 Task: Create a new spreadsheet using the template "Personal: To-Do List".
Action: Mouse moved to (46, 100)
Screenshot: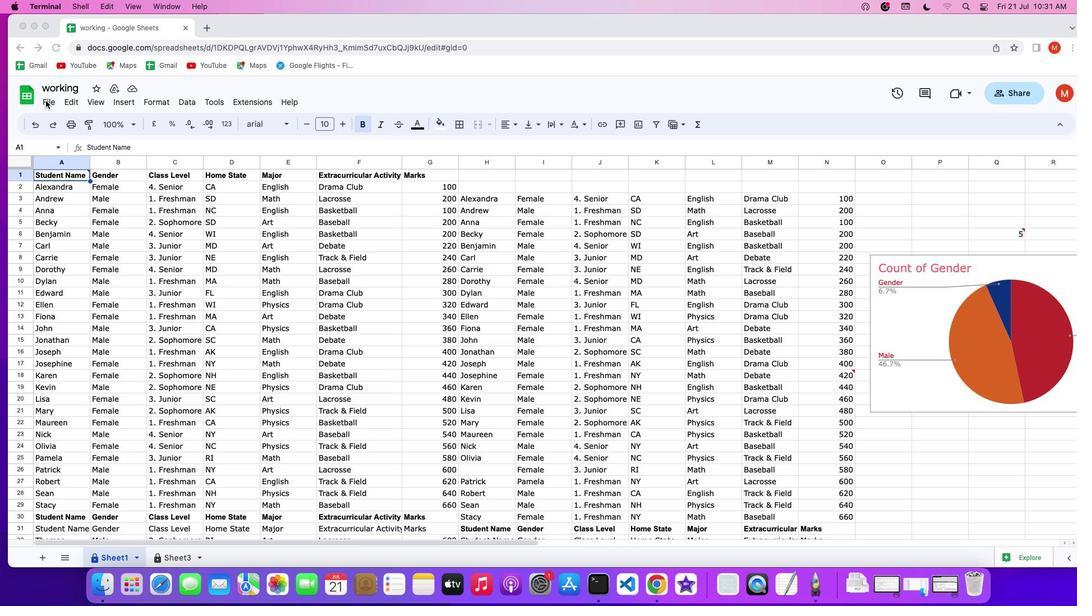 
Action: Mouse pressed left at (46, 100)
Screenshot: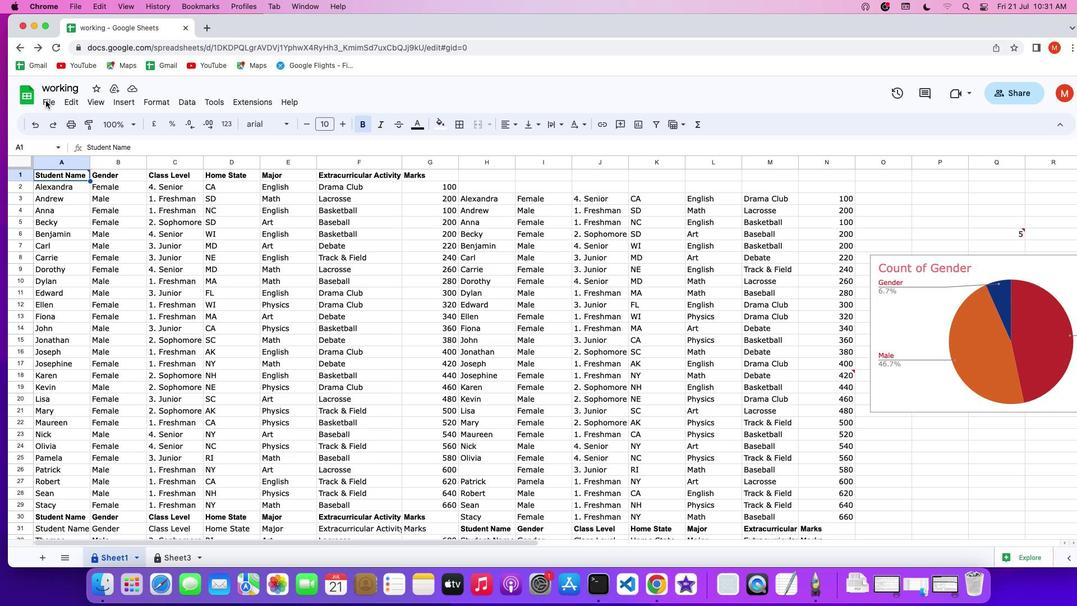 
Action: Mouse pressed left at (46, 100)
Screenshot: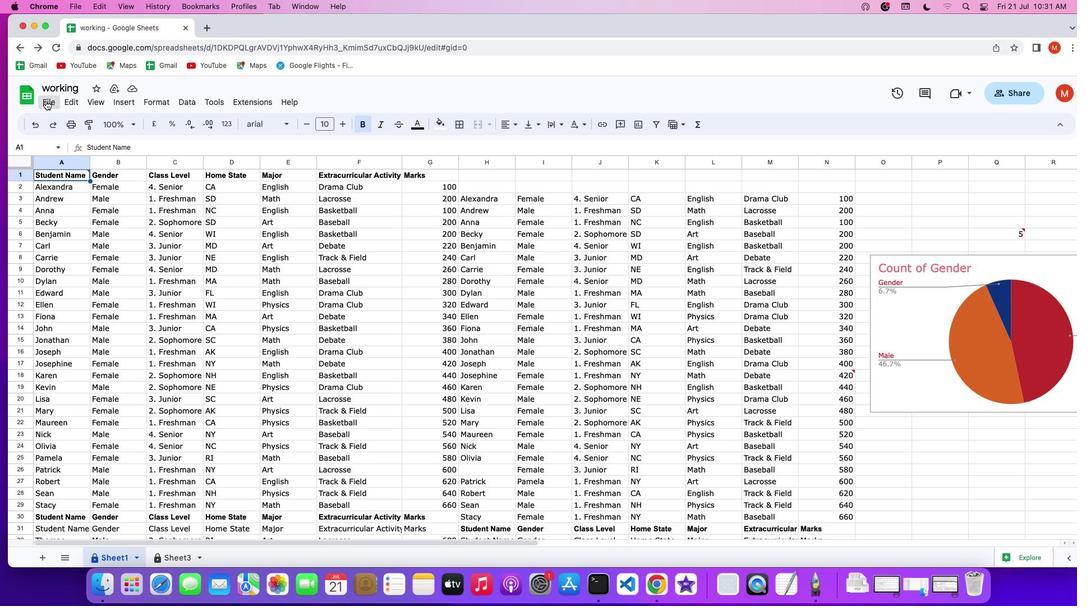 
Action: Mouse pressed left at (46, 100)
Screenshot: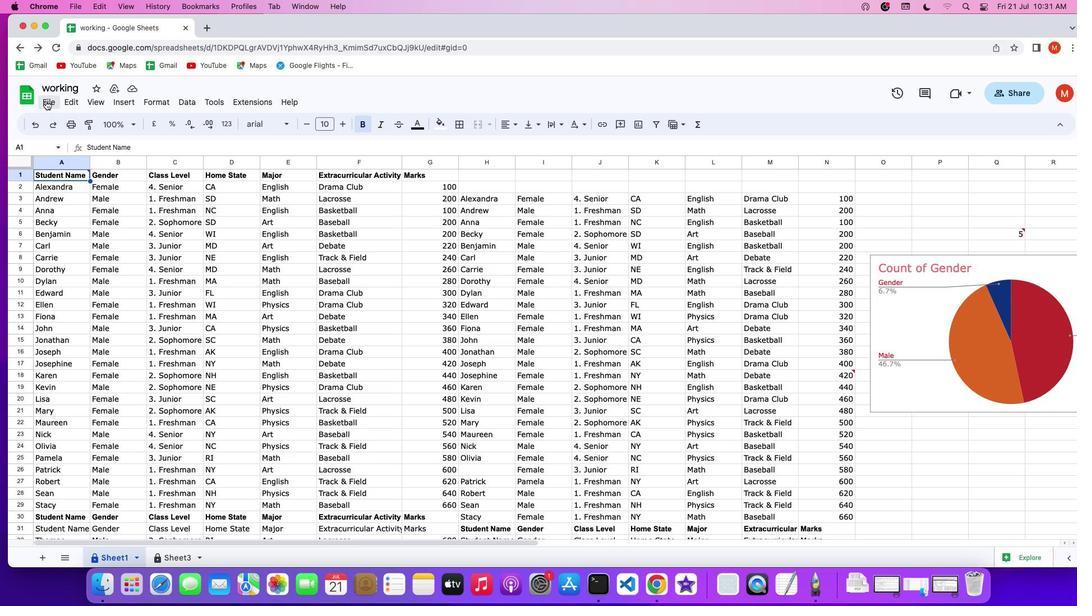 
Action: Mouse moved to (255, 138)
Screenshot: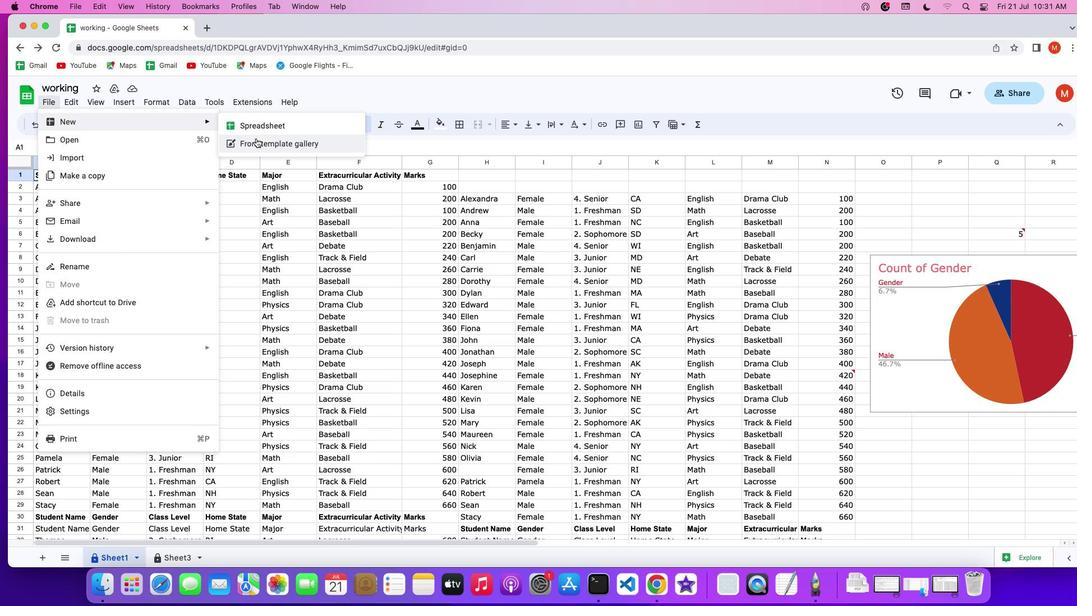 
Action: Mouse pressed left at (255, 138)
Screenshot: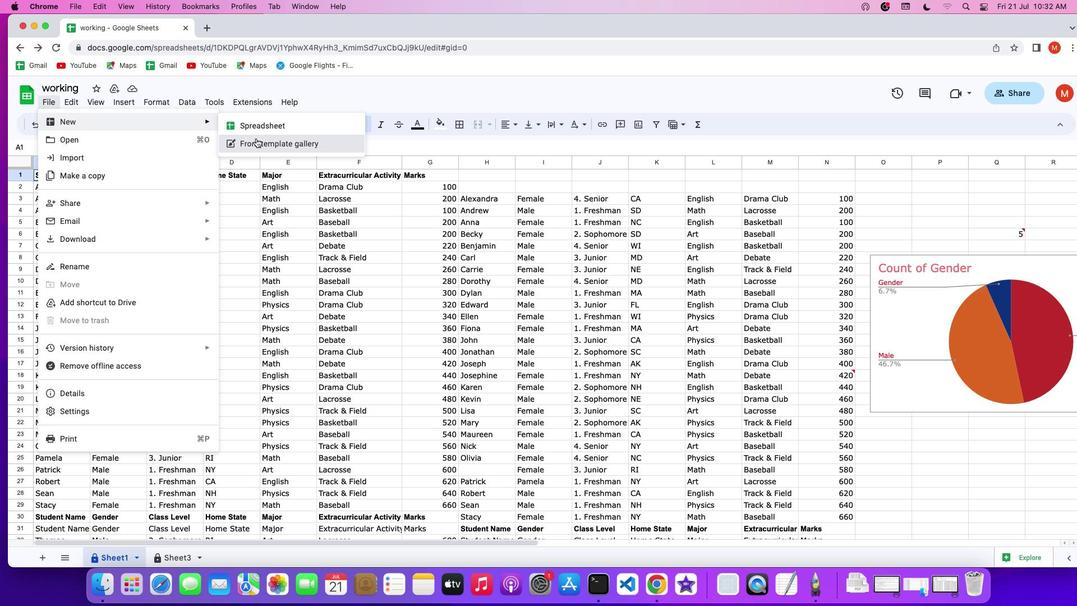 
Action: Mouse moved to (271, 333)
Screenshot: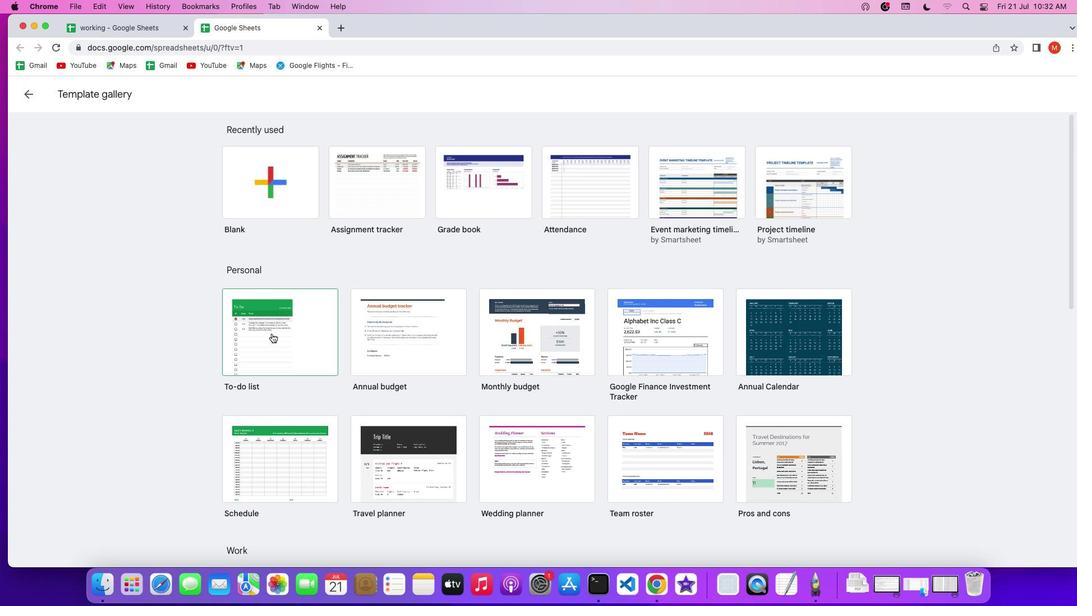 
Action: Mouse pressed left at (271, 333)
Screenshot: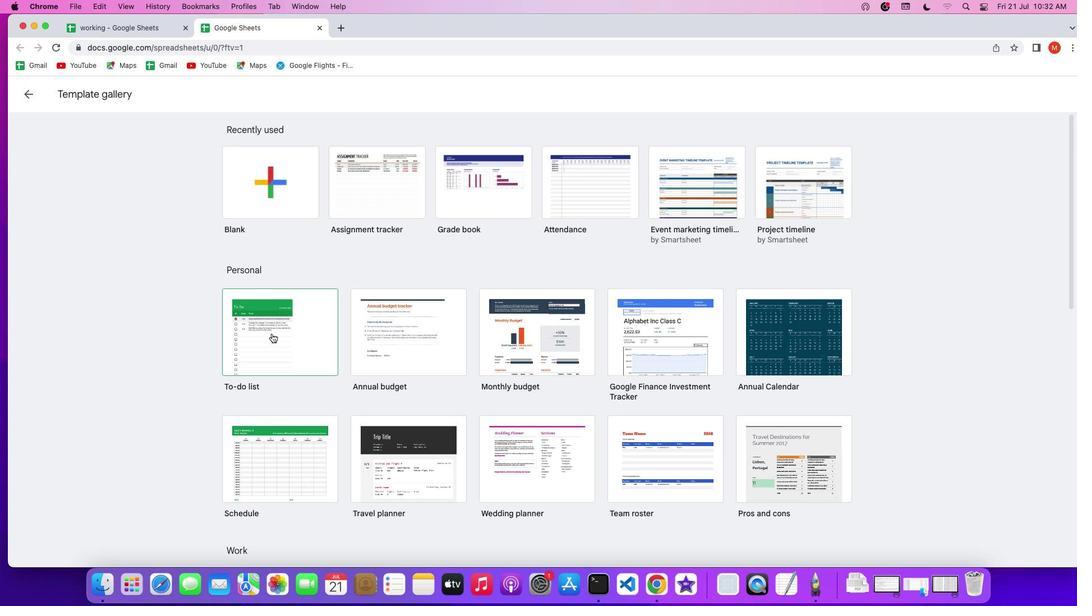 
Action: Mouse pressed left at (271, 333)
Screenshot: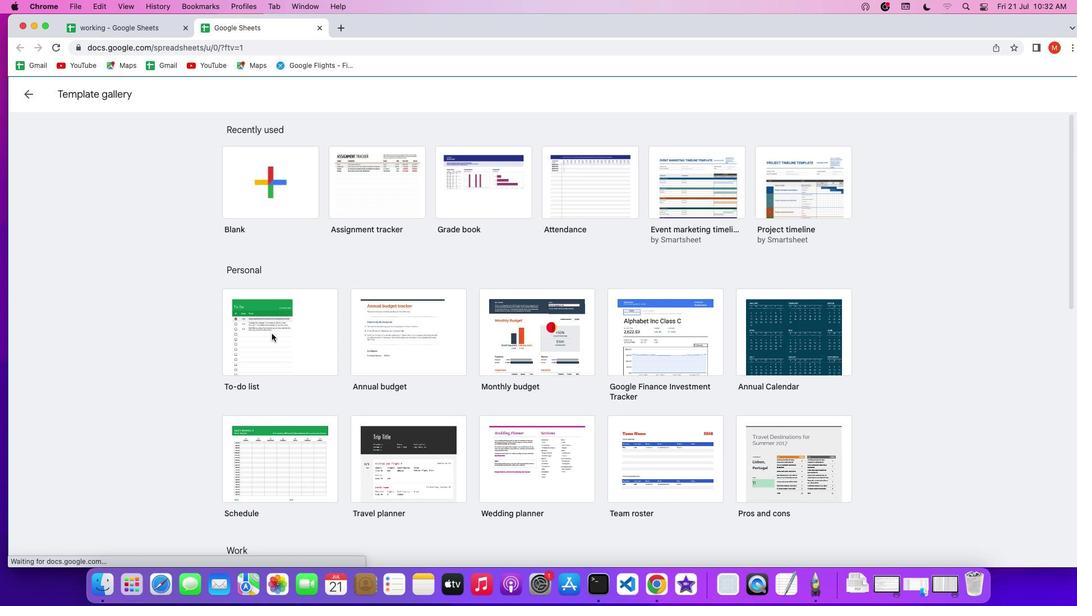 
Action: Mouse moved to (279, 338)
Screenshot: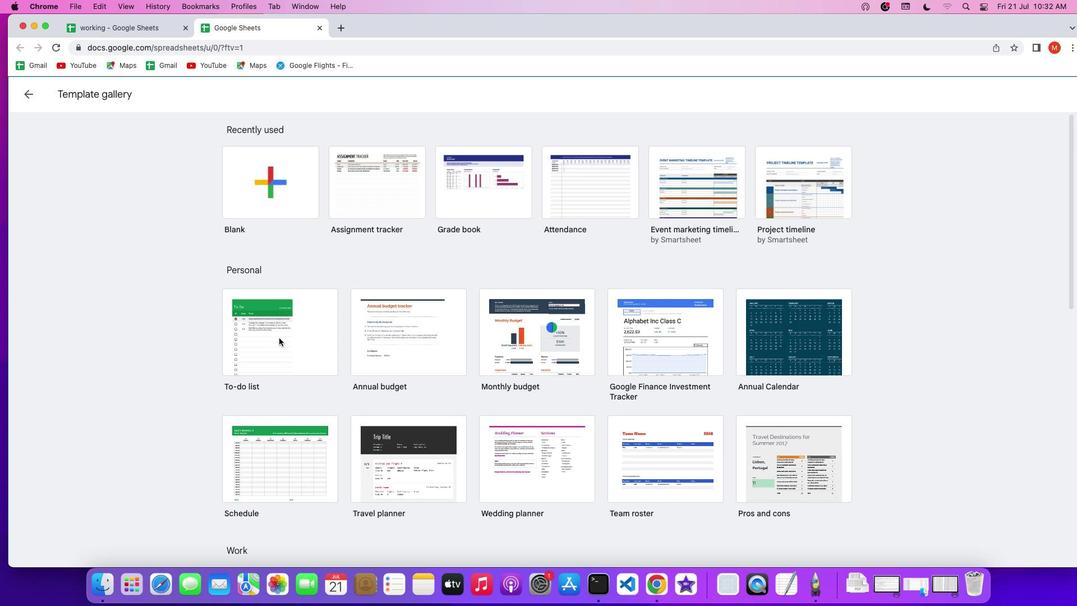 
Action: Mouse pressed left at (279, 338)
Screenshot: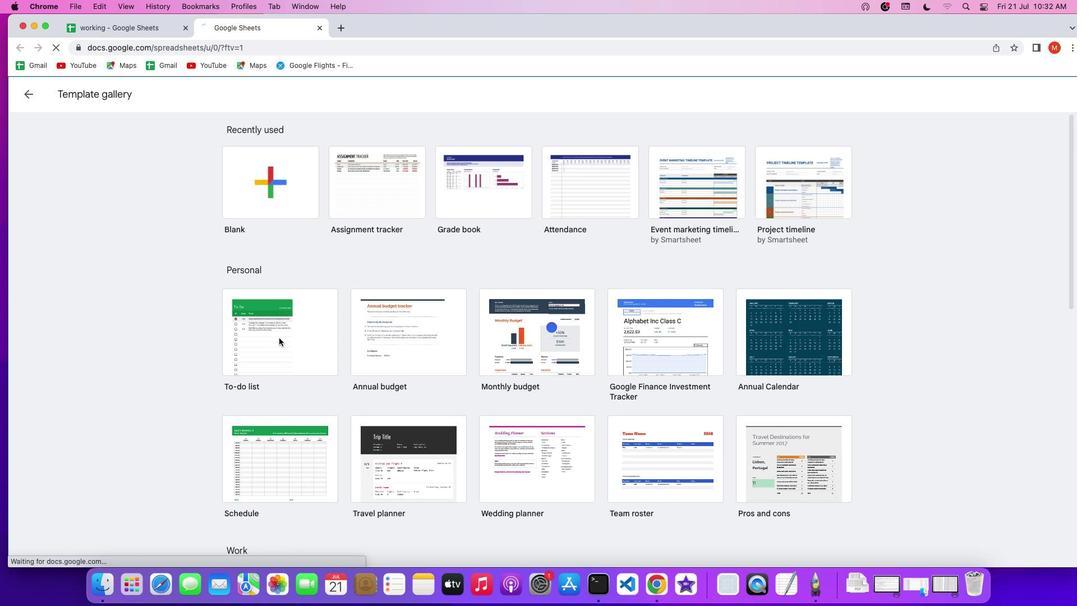 
Action: Mouse moved to (313, 335)
Screenshot: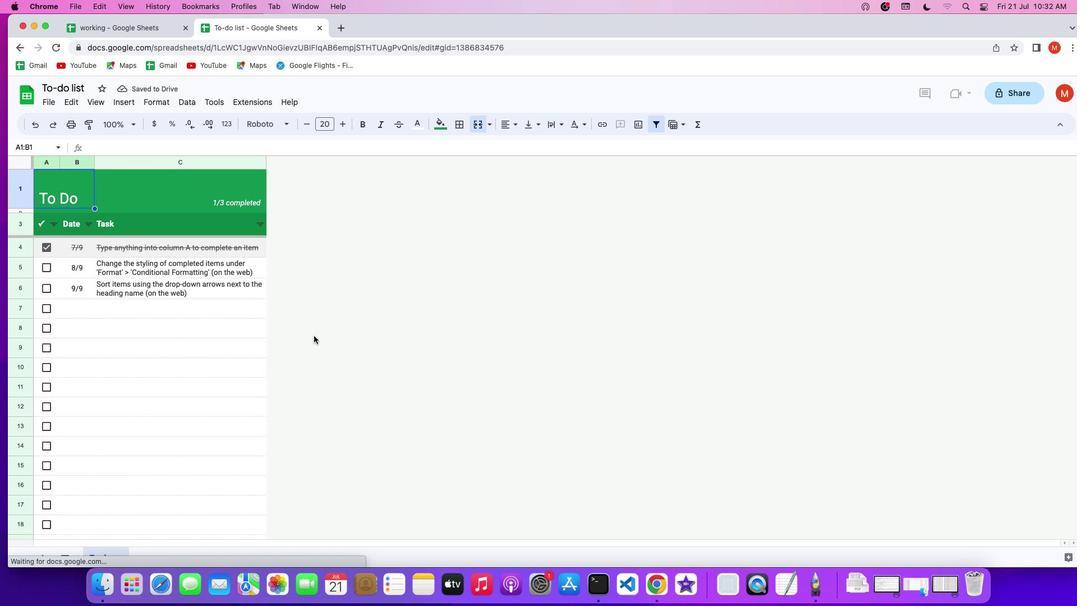 
